 Task: Create a rule from the Recommended list, Task Added to this Project -> add SubTasks in the project AgileLogic with SubTasks Gather and Analyse Requirements , Design and Implement Solution , System Test and UAT , Release to Production / Go Live
Action: Mouse moved to (53, 283)
Screenshot: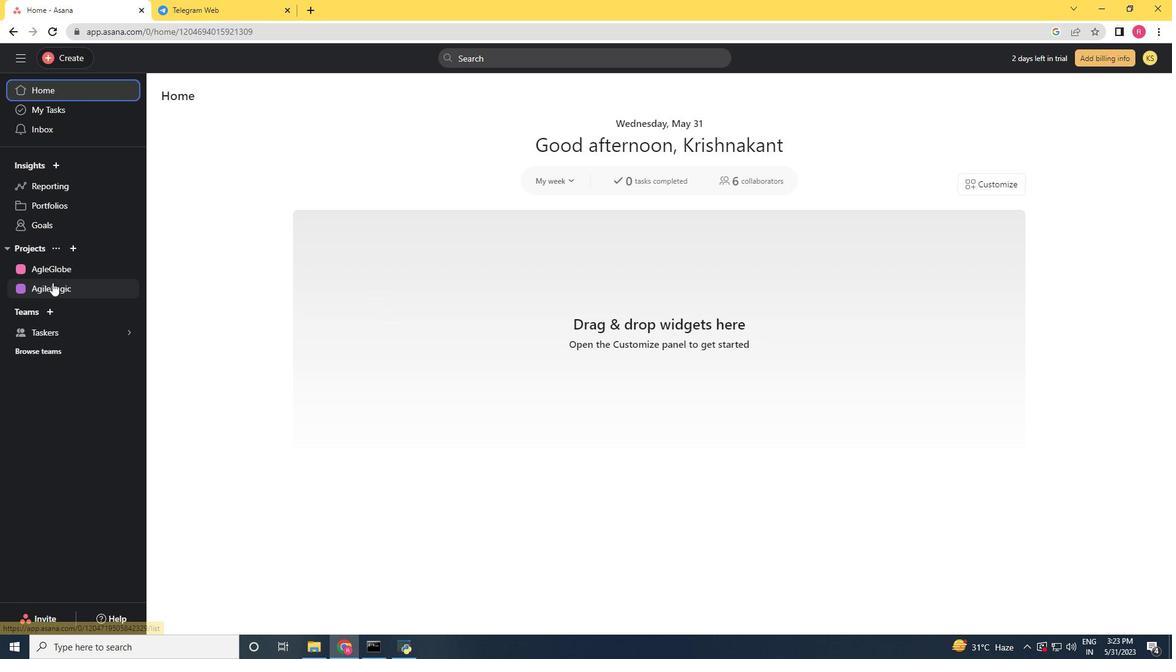 
Action: Mouse pressed left at (53, 283)
Screenshot: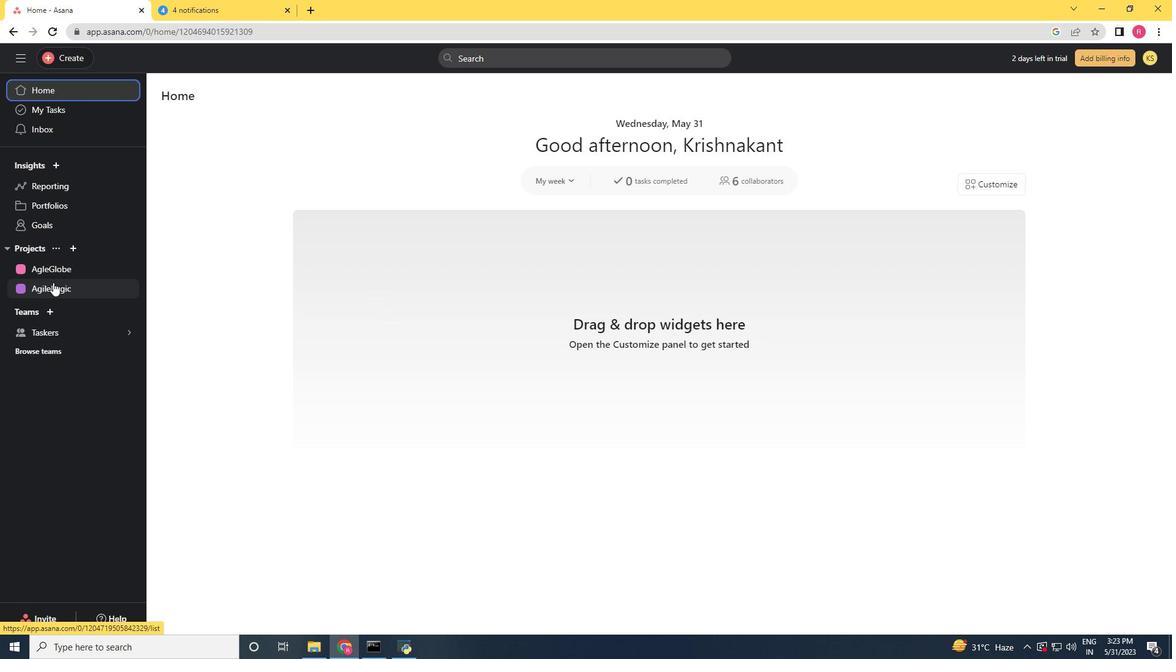 
Action: Mouse moved to (1131, 105)
Screenshot: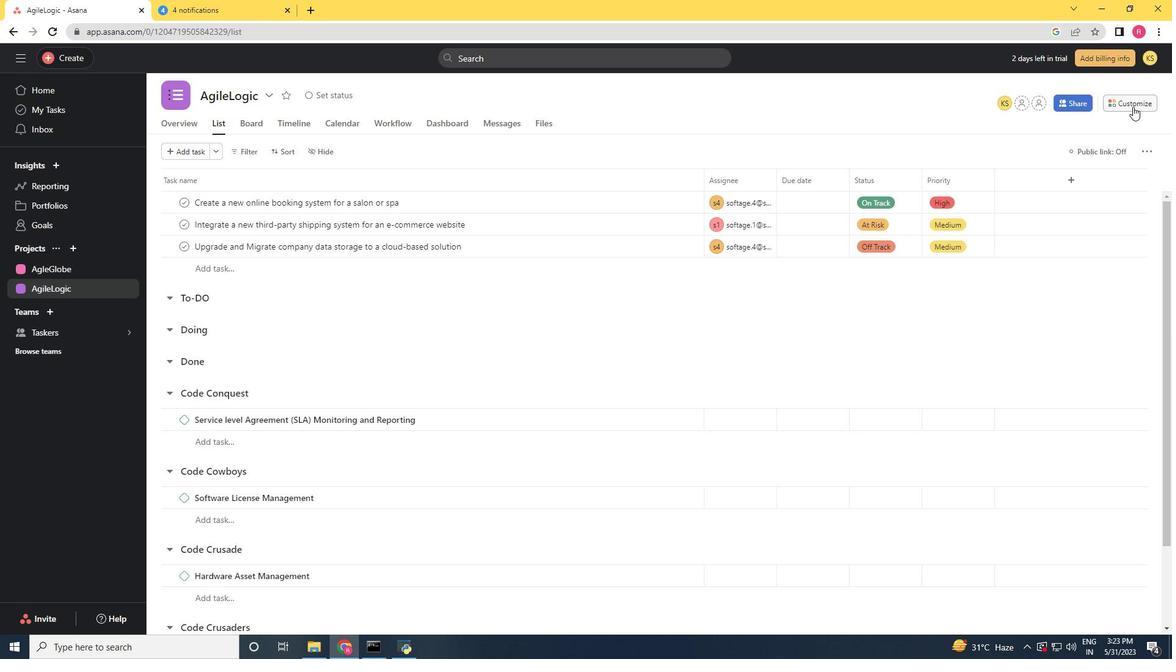 
Action: Mouse pressed left at (1131, 105)
Screenshot: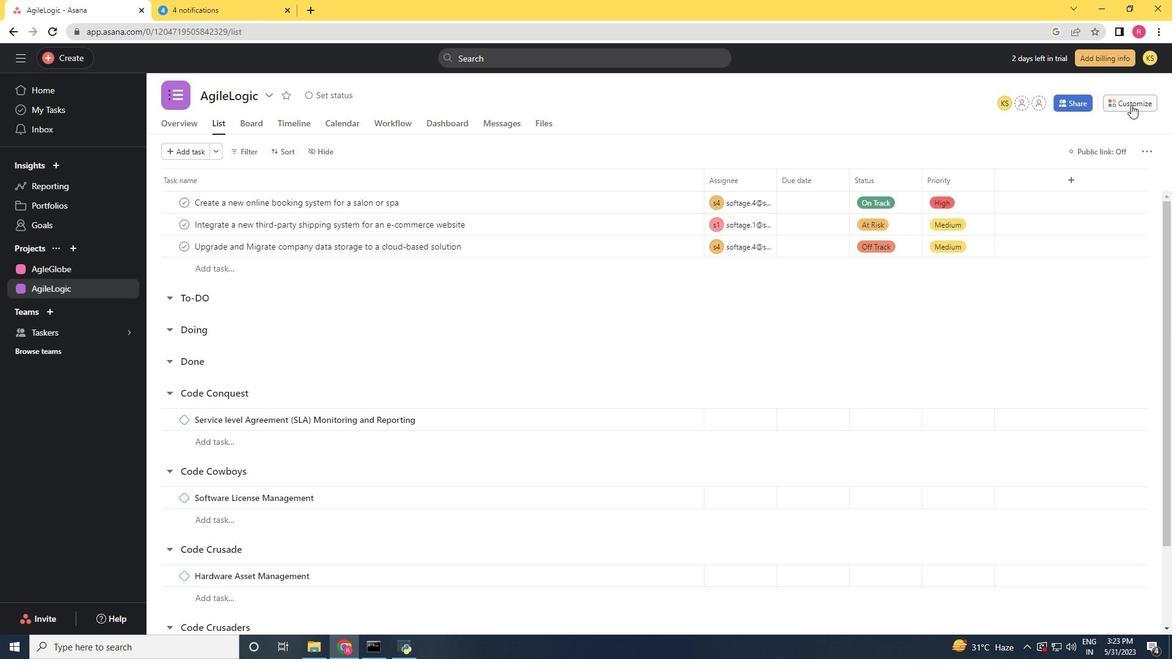 
Action: Mouse moved to (898, 261)
Screenshot: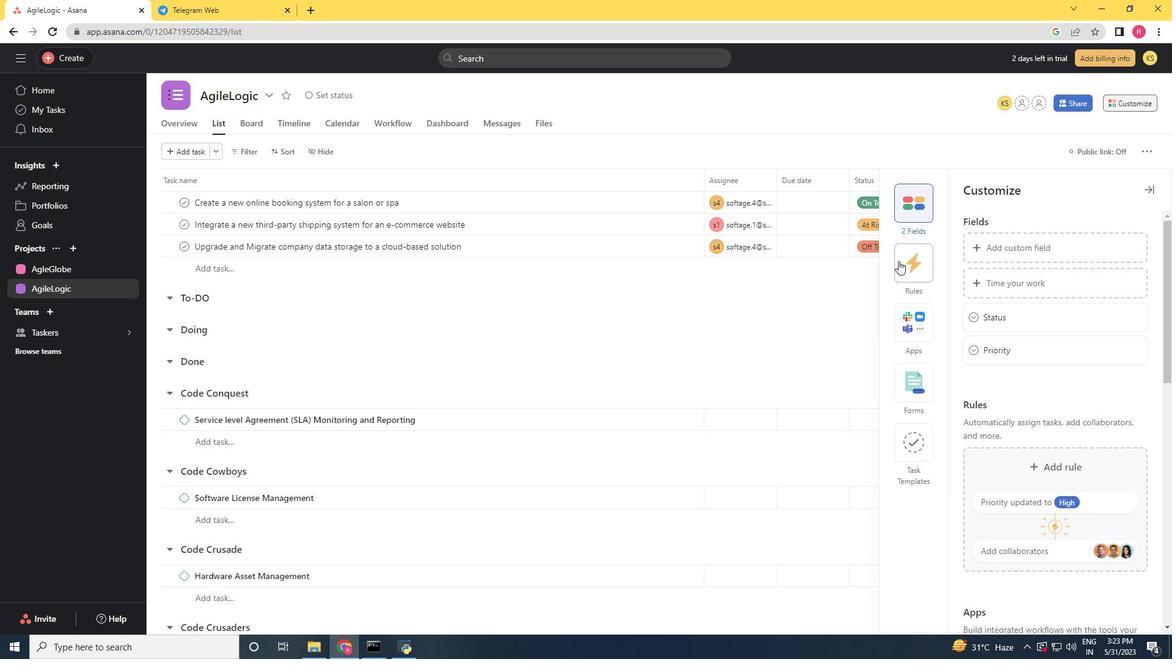 
Action: Mouse pressed left at (898, 261)
Screenshot: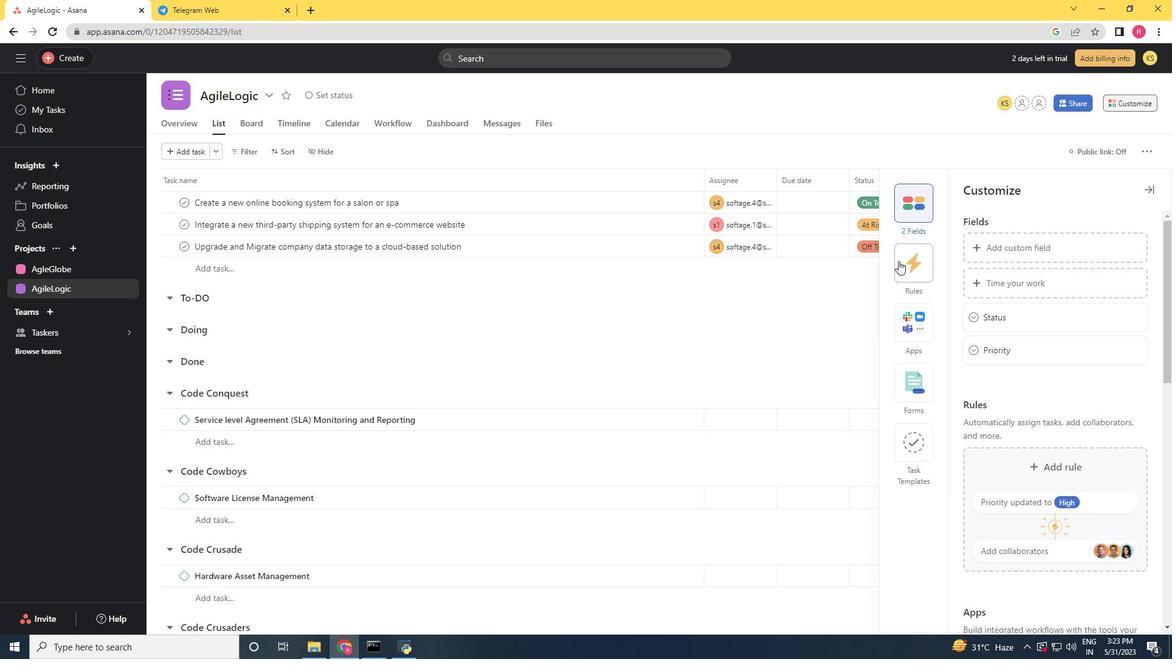 
Action: Mouse moved to (1034, 272)
Screenshot: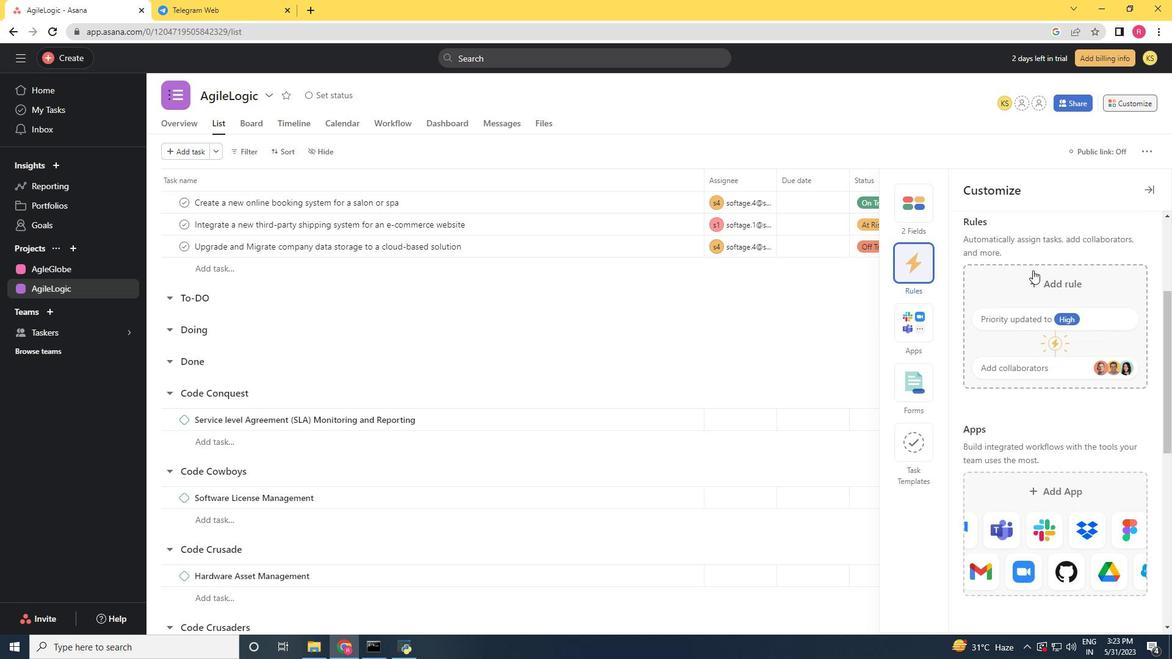 
Action: Mouse pressed left at (1034, 272)
Screenshot: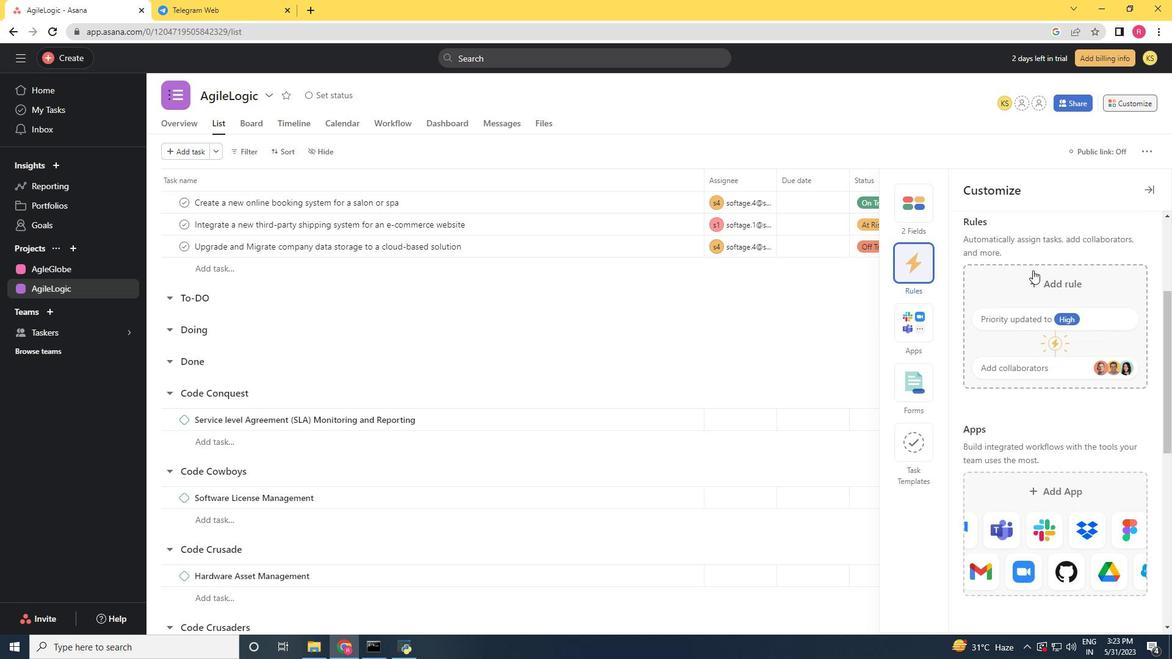 
Action: Mouse moved to (843, 211)
Screenshot: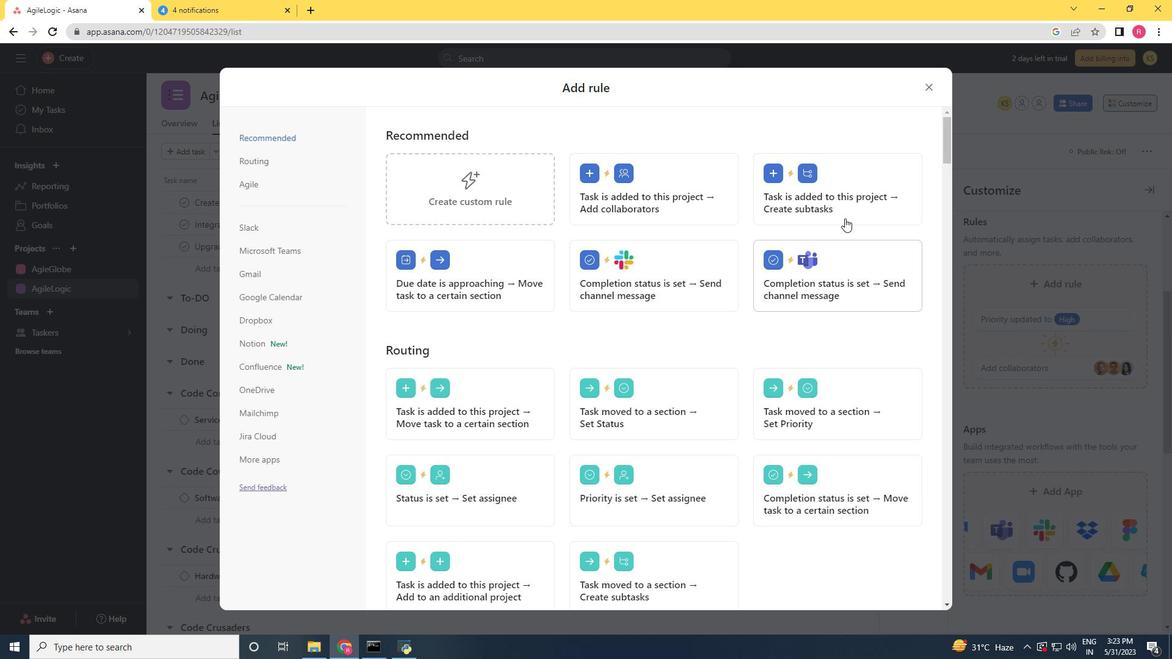
Action: Mouse pressed left at (843, 211)
Screenshot: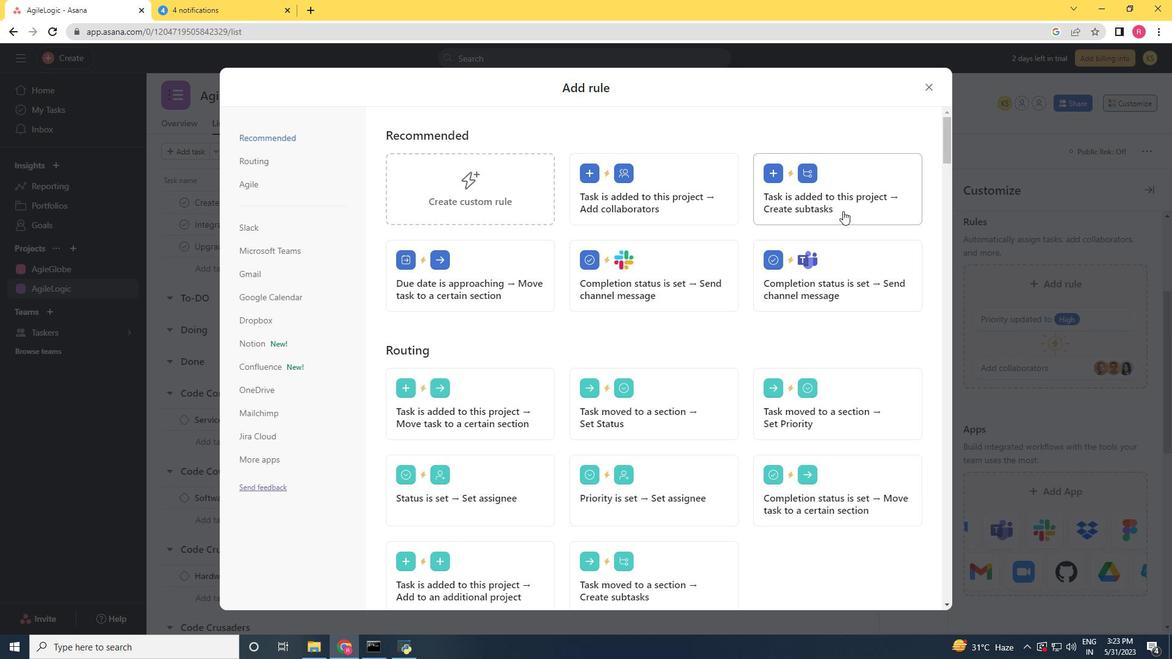 
Action: Key pressed <Key.shift>Gather<Key.space>and<Key.space><Key.shift><Key.shift>Analyse<Key.space><Key.shift>Requirments
Screenshot: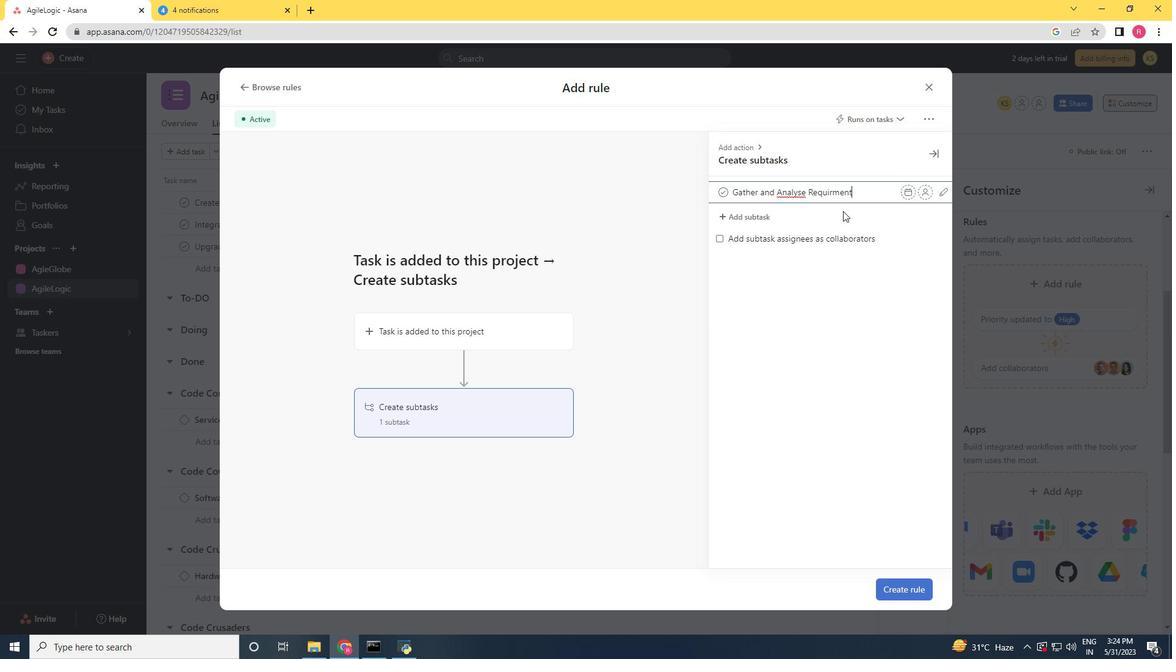 
Action: Mouse moved to (848, 205)
Screenshot: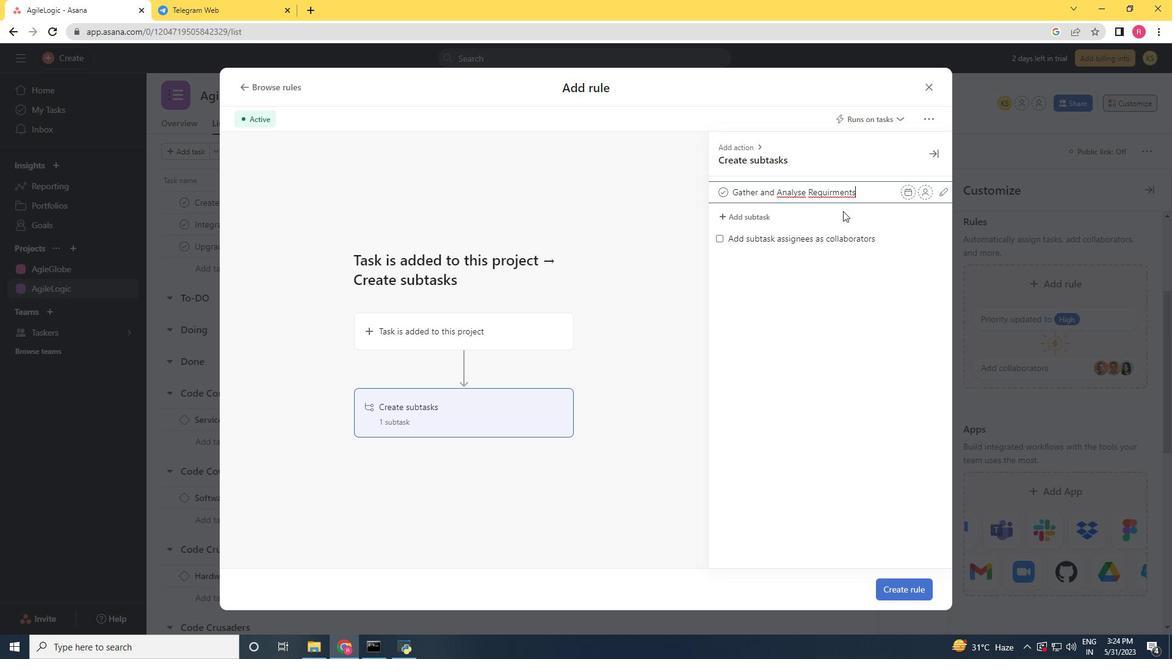 
Action: Key pressed <Key.left><Key.left><Key.left><Key.left><Key.left><Key.left><Key.left><Key.right><Key.right>e
Screenshot: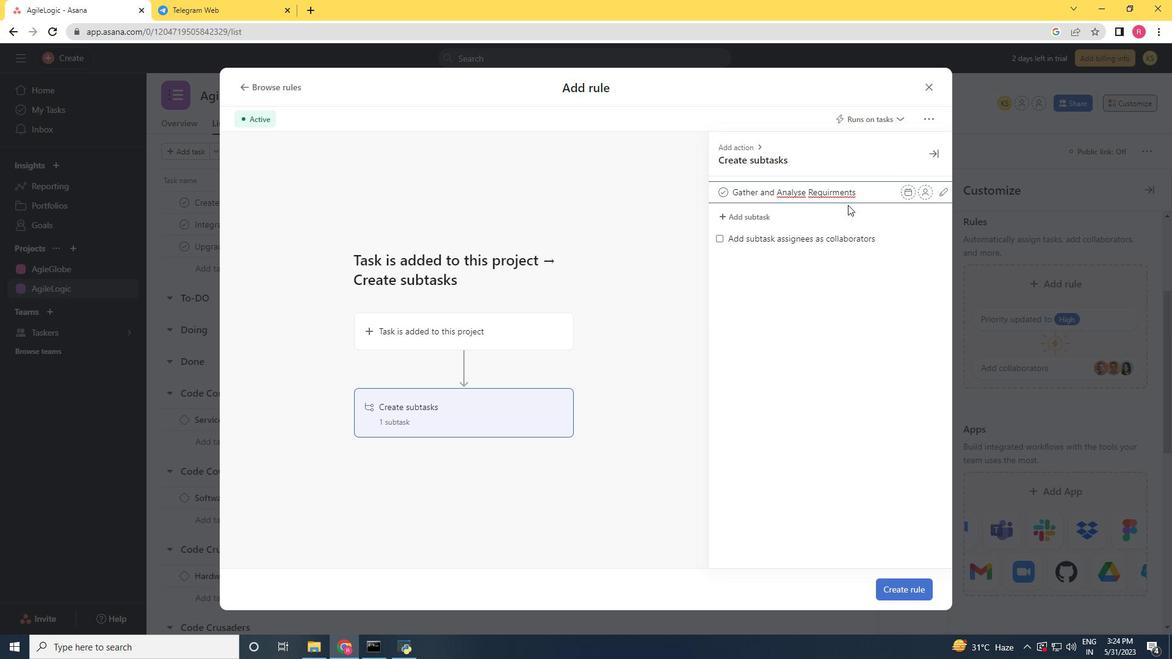 
Action: Mouse moved to (743, 217)
Screenshot: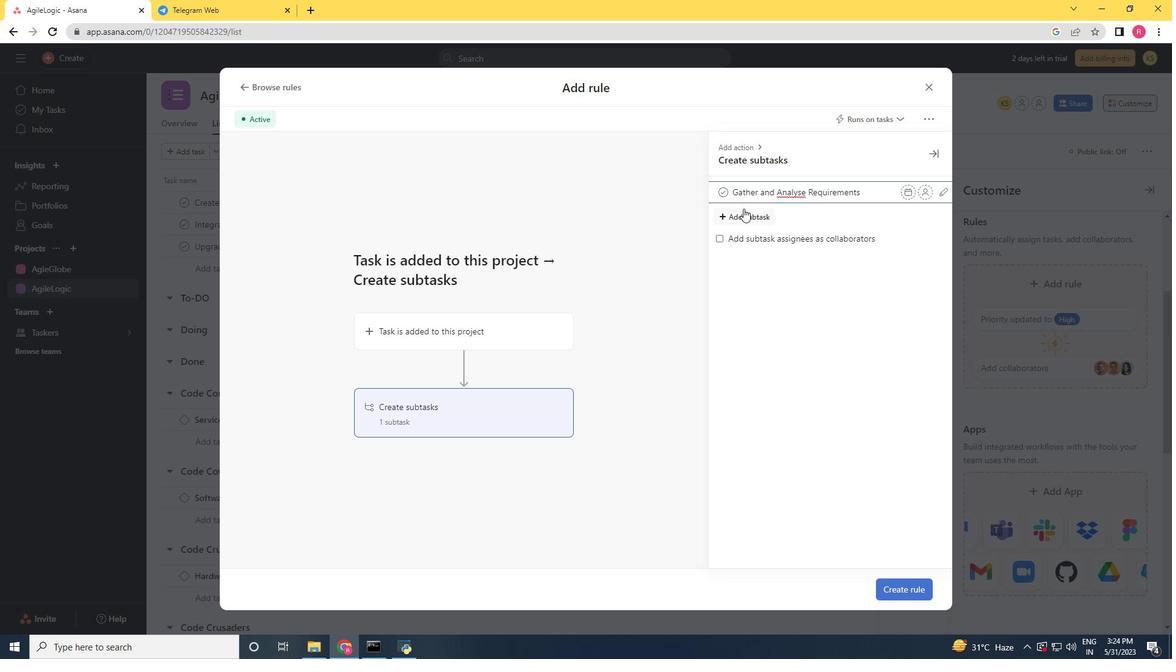 
Action: Mouse pressed left at (743, 217)
Screenshot: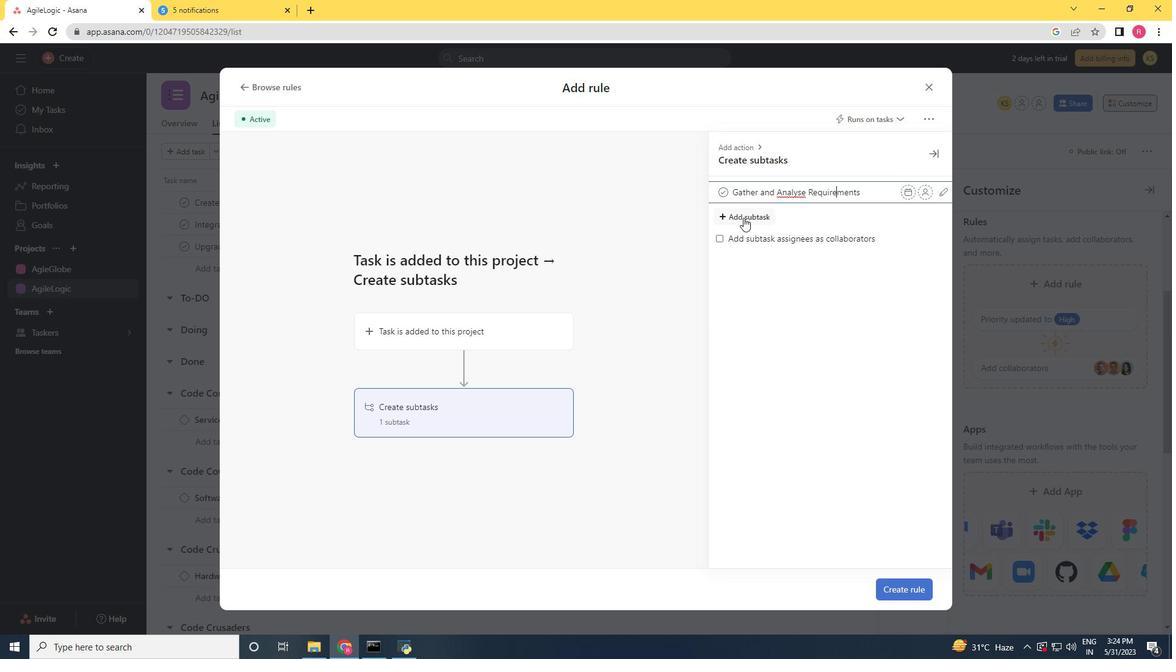 
Action: Key pressed <Key.shift>Design<Key.space>and<Key.space><Key.shift>Implements<Key.space><Key.shift>Solution<Key.space>
Screenshot: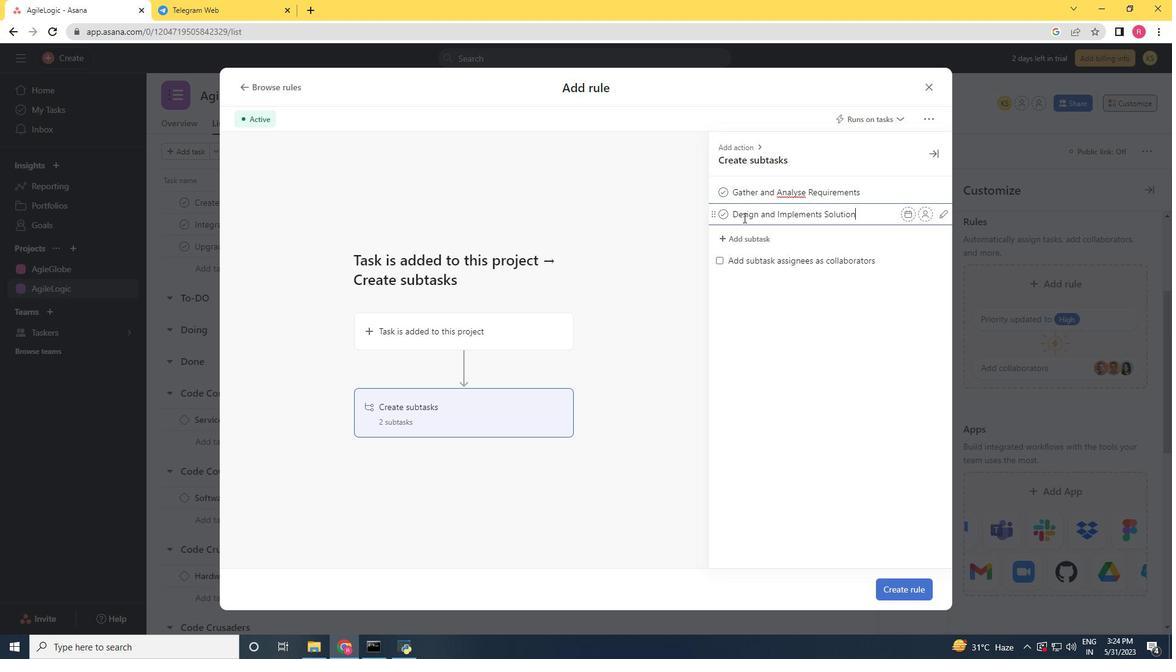 
Action: Mouse moved to (735, 238)
Screenshot: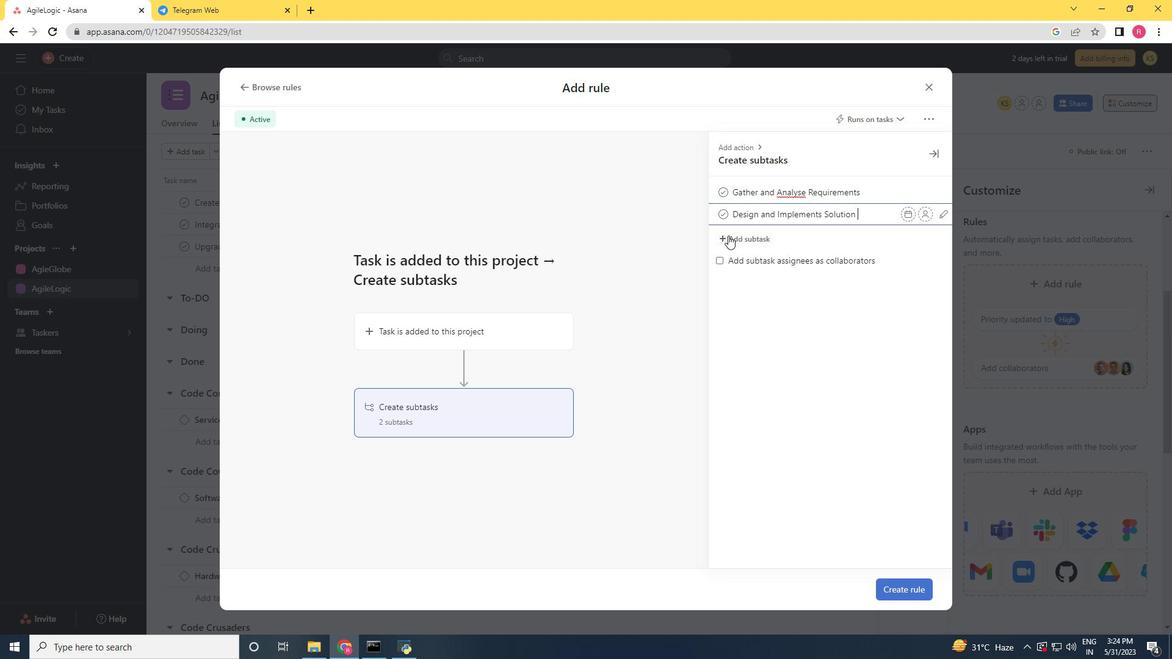 
Action: Mouse pressed left at (735, 238)
Screenshot: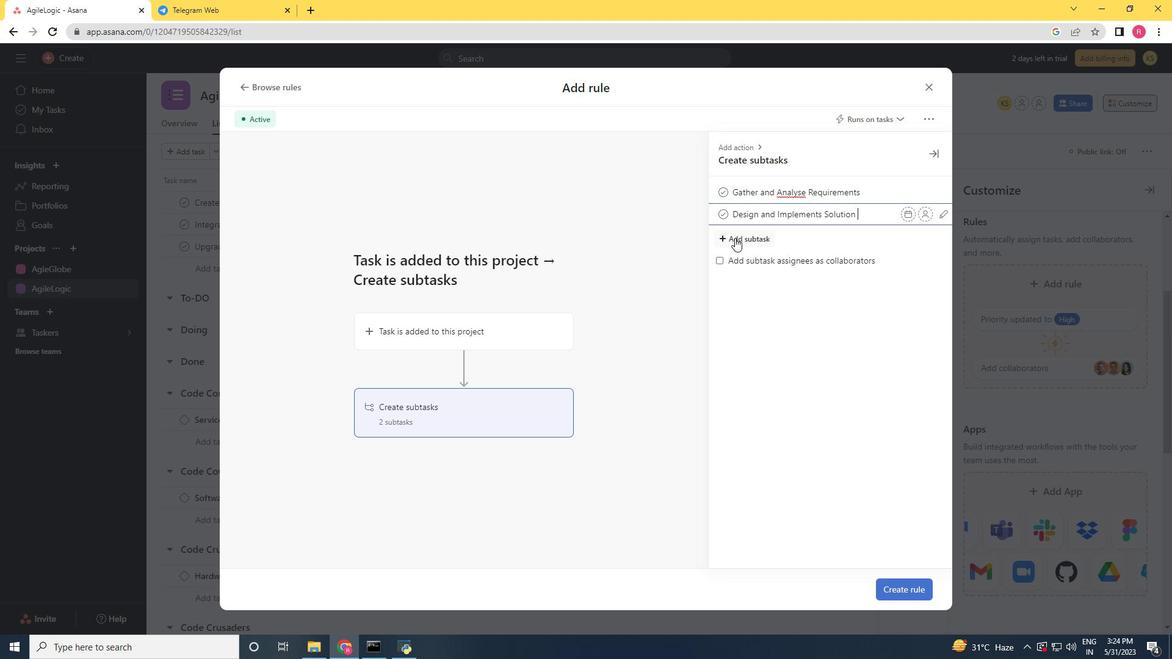 
Action: Mouse moved to (785, 196)
Screenshot: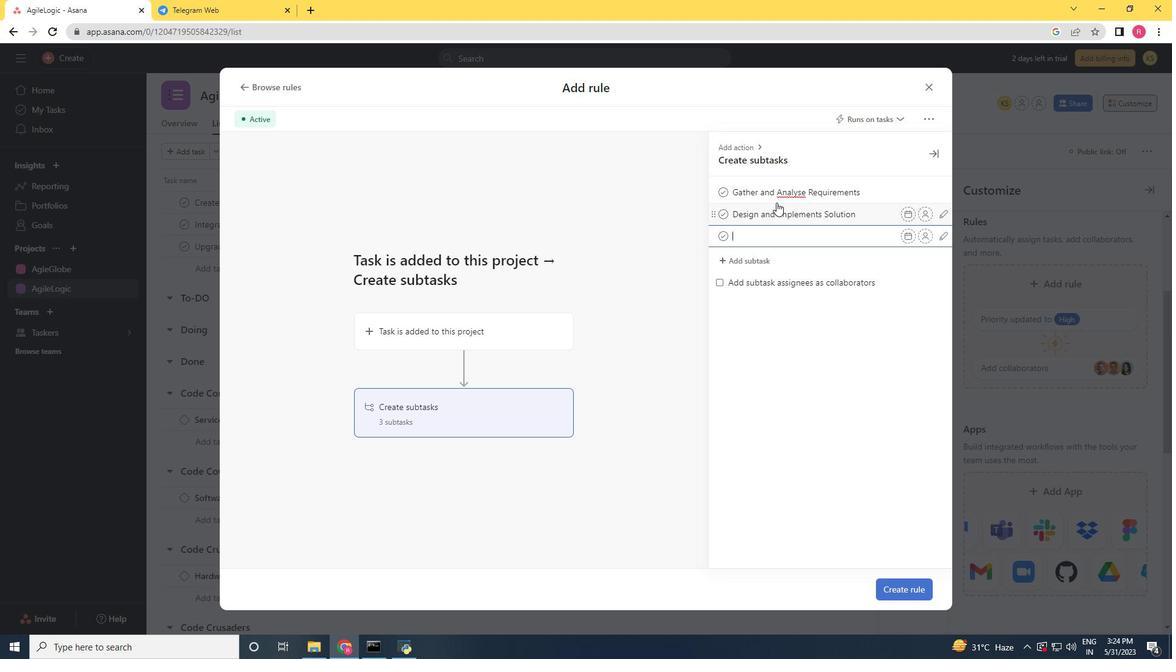 
Action: Key pressed <Key.shift>System<Key.space><Key.shift>Test<Key.space>and<Key.space><Key.shift><Key.shift><Key.shift><Key.shift><Key.shift><Key.shift><Key.shift><Key.shift><Key.shift><Key.shift><Key.shift><Key.shift><Key.shift><Key.shift><Key.shift><Key.shift><Key.shift><Key.shift>UAT
Screenshot: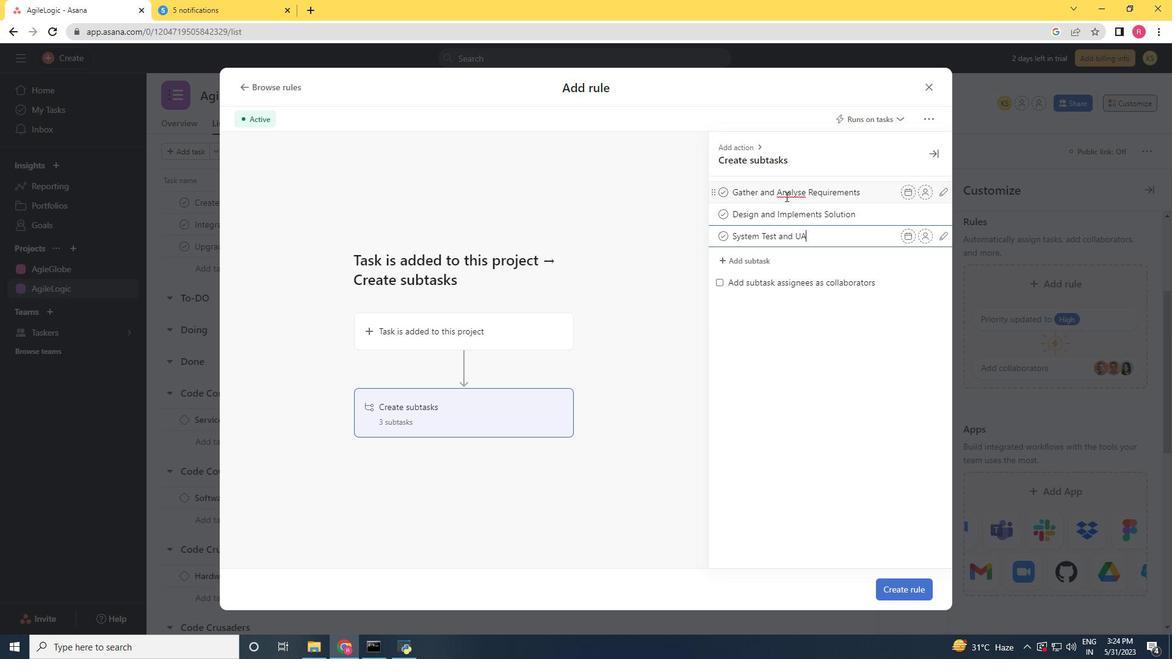 
Action: Mouse moved to (754, 253)
Screenshot: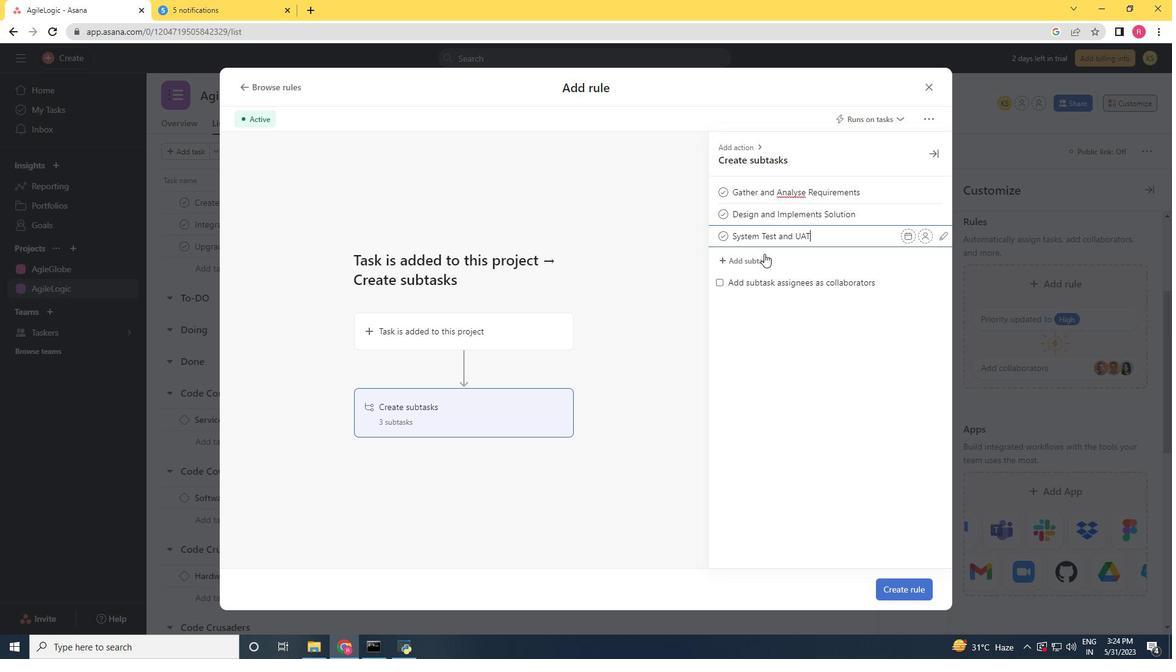 
Action: Mouse pressed left at (754, 253)
Screenshot: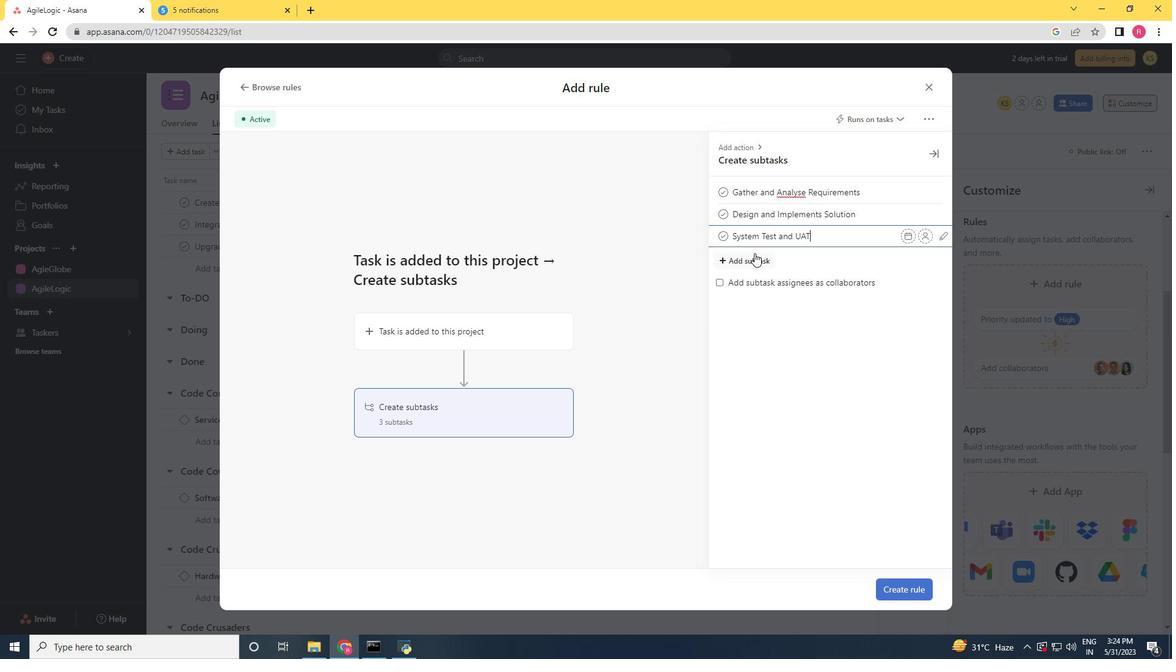 
Action: Key pressed <Key.shift><Key.shift><Key.shift><Key.shift><Key.shift><Key.shift><Key.shift><Key.shift>Release<Key.space>to<Key.space><Key.shift>Production<Key.space>/<Key.space><Key.shift_r>Go<Key.space><Key.shift_r>Live
Screenshot: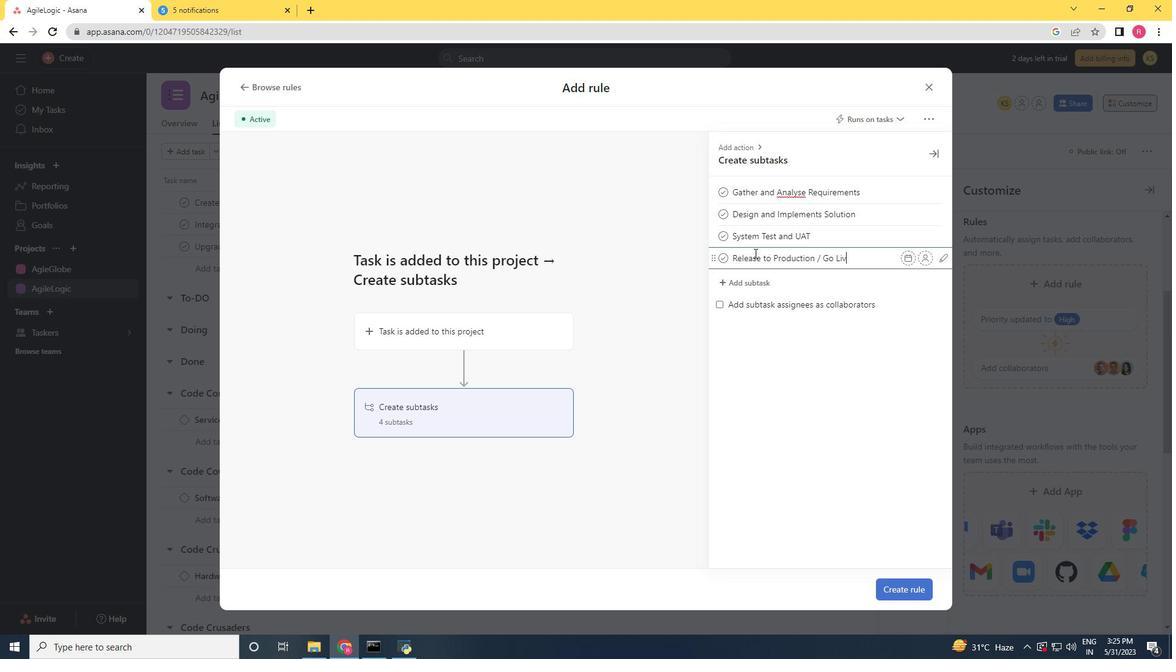 
Action: Mouse moved to (901, 592)
Screenshot: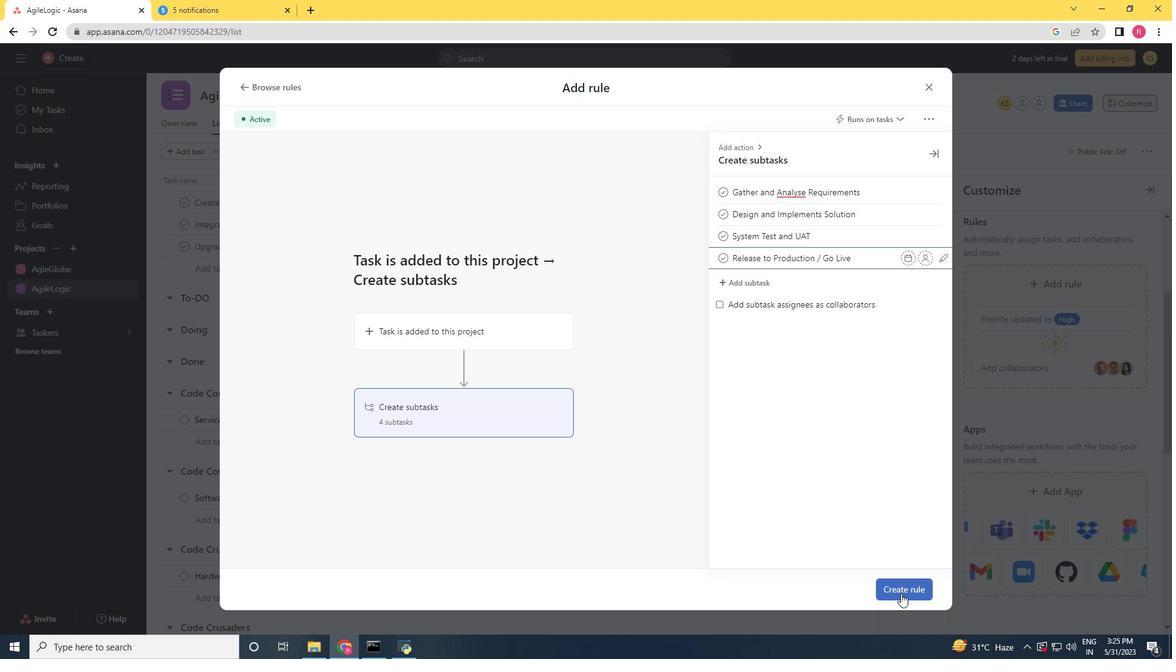 
Action: Mouse pressed left at (901, 592)
Screenshot: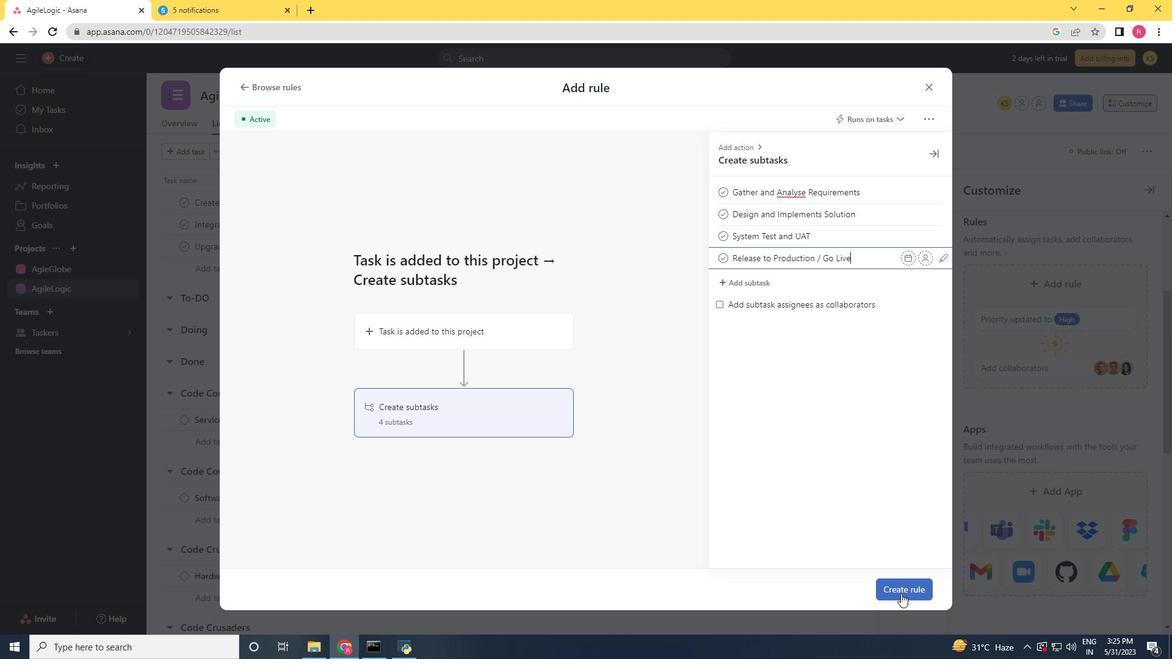 
Action: Mouse moved to (905, 585)
Screenshot: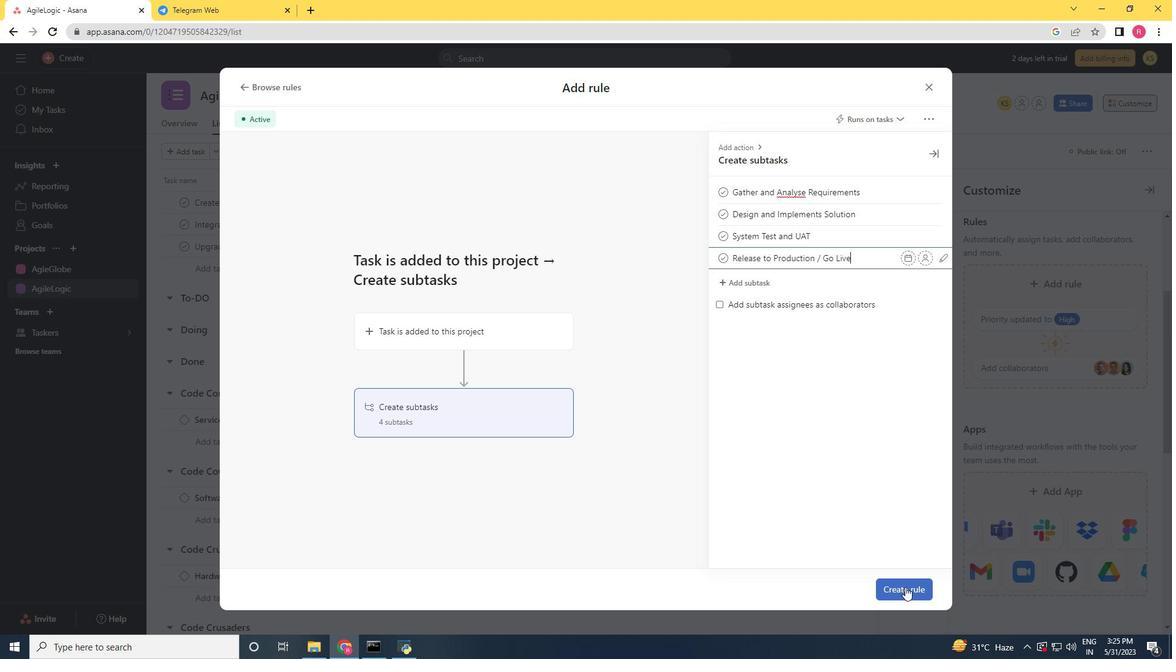 
Action: Mouse scrolled (905, 584) with delta (0, 0)
Screenshot: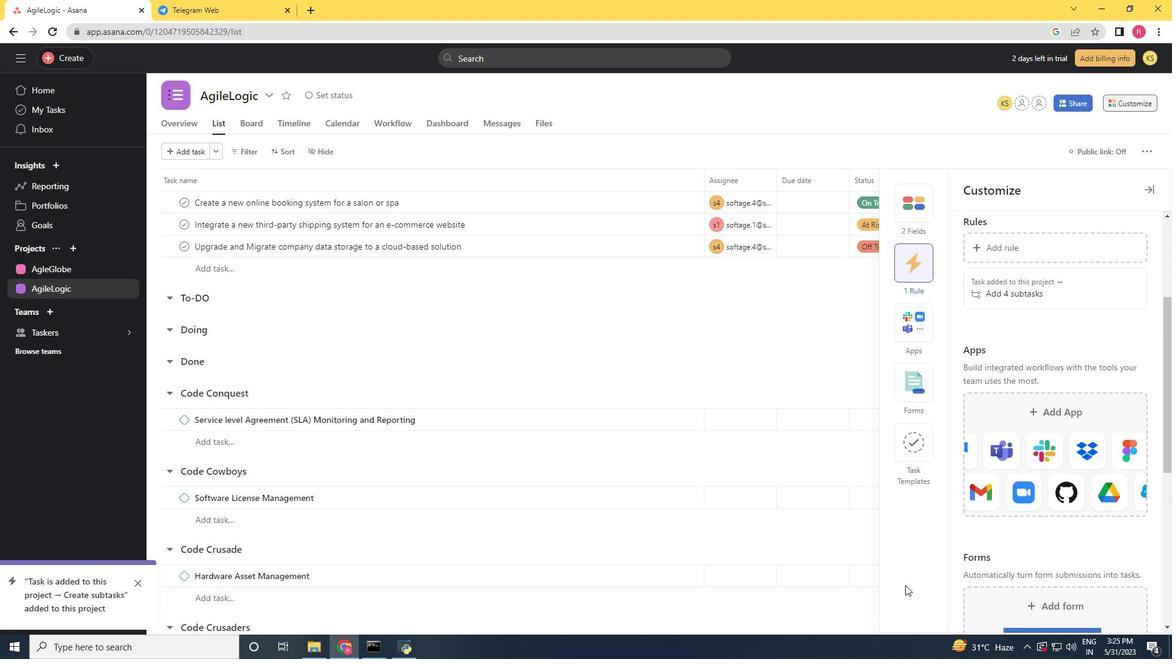 
Action: Mouse scrolled (905, 584) with delta (0, 0)
Screenshot: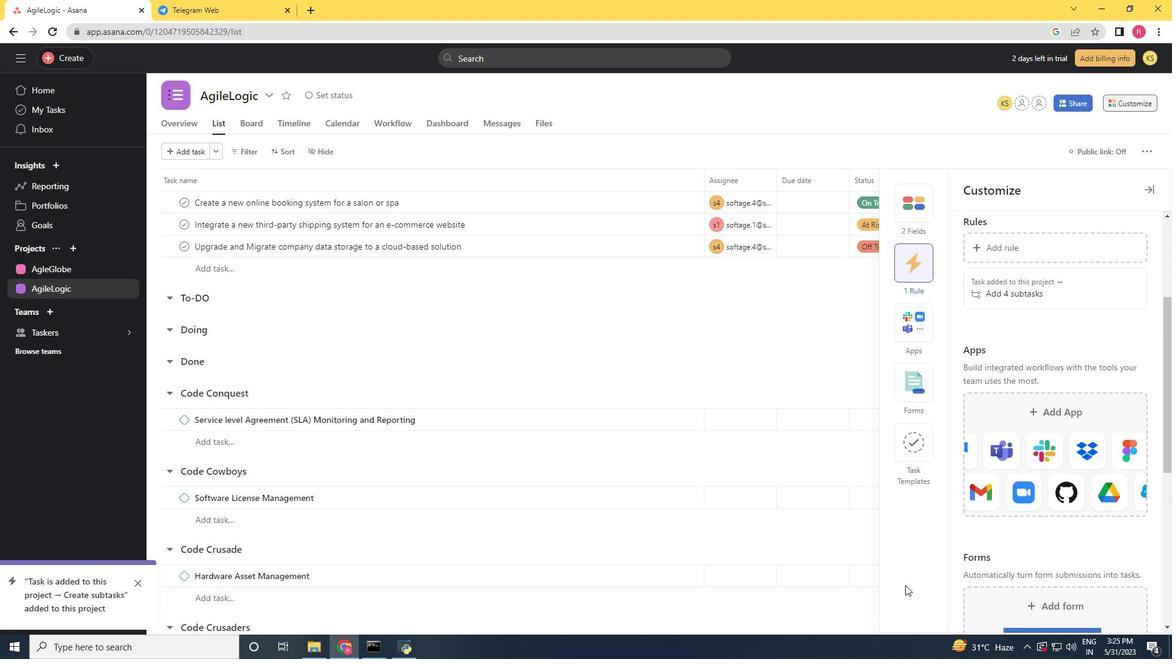 
